 Task: Add a field from the Popular template Effort Level a blank project AgileGuru
Action: Mouse moved to (311, 319)
Screenshot: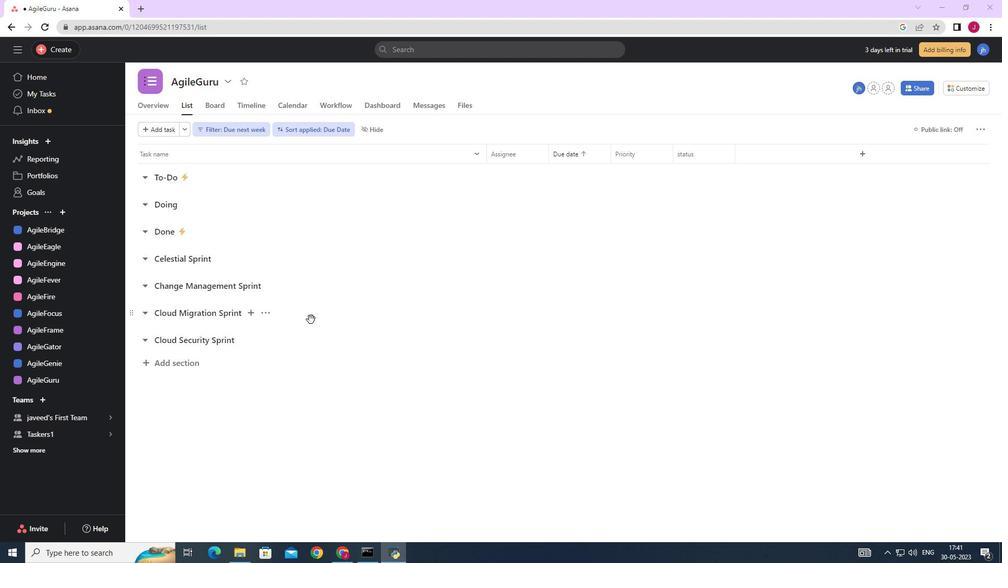 
Action: Mouse scrolled (311, 319) with delta (0, 0)
Screenshot: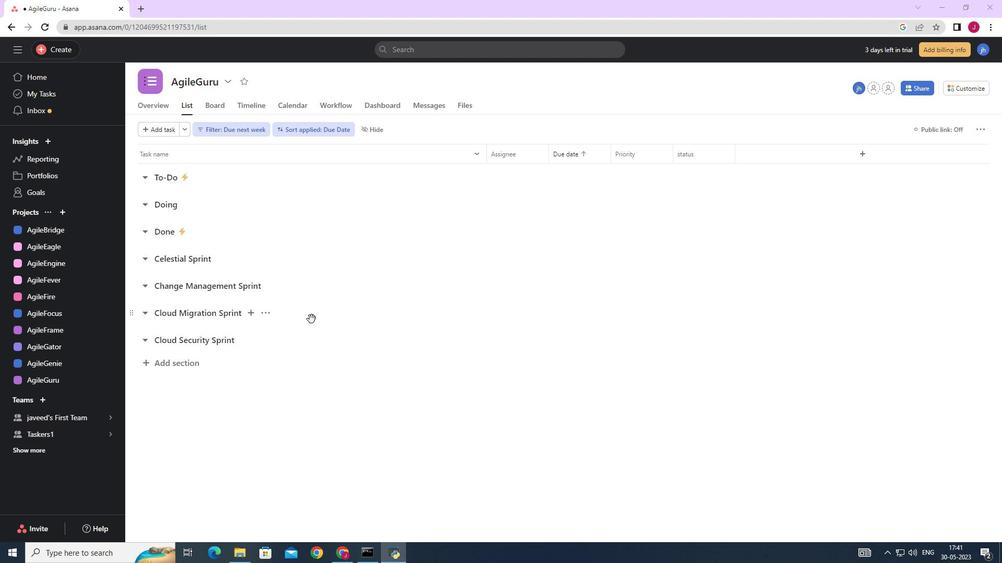 
Action: Mouse moved to (311, 317)
Screenshot: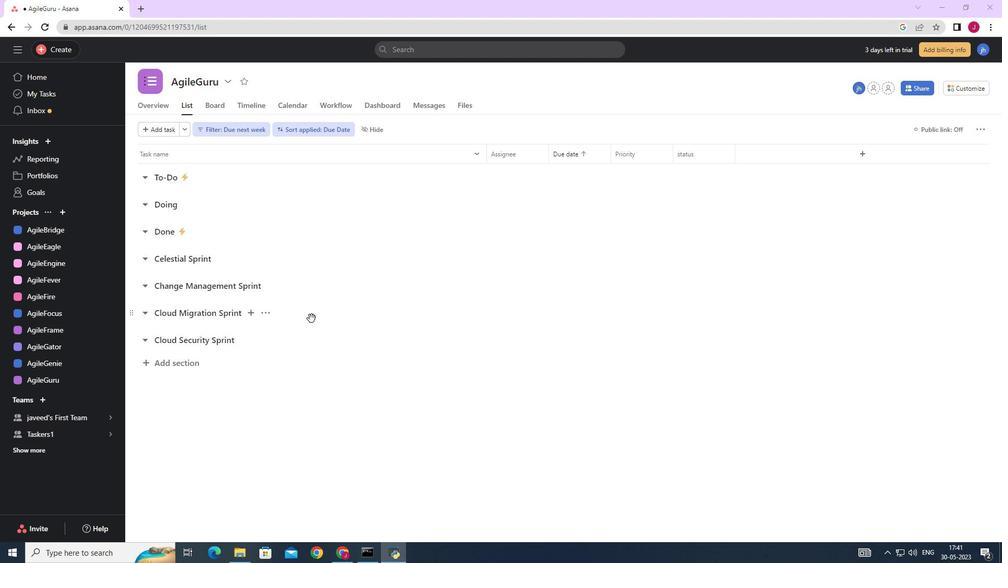 
Action: Mouse scrolled (311, 319) with delta (0, 0)
Screenshot: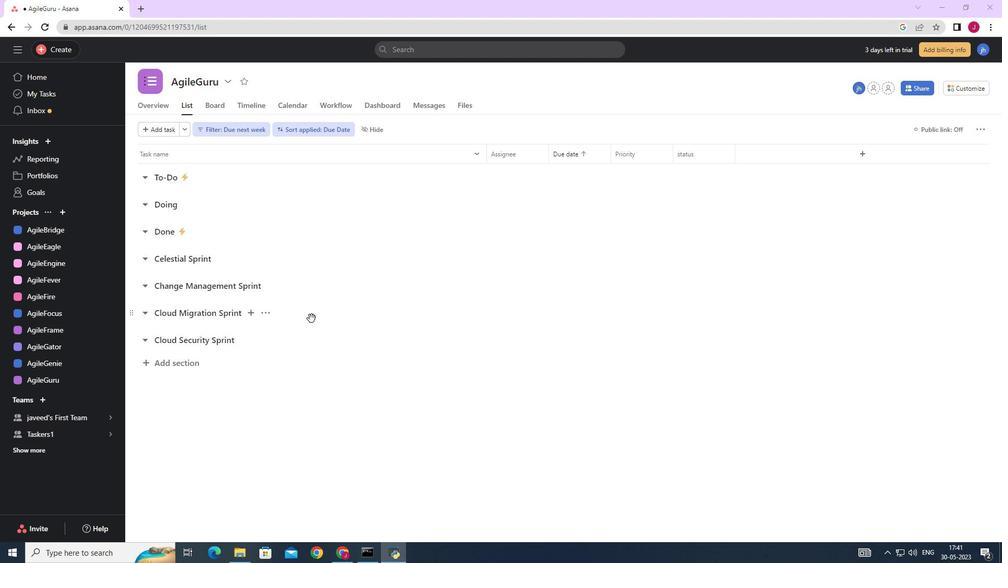 
Action: Mouse scrolled (311, 317) with delta (0, 0)
Screenshot: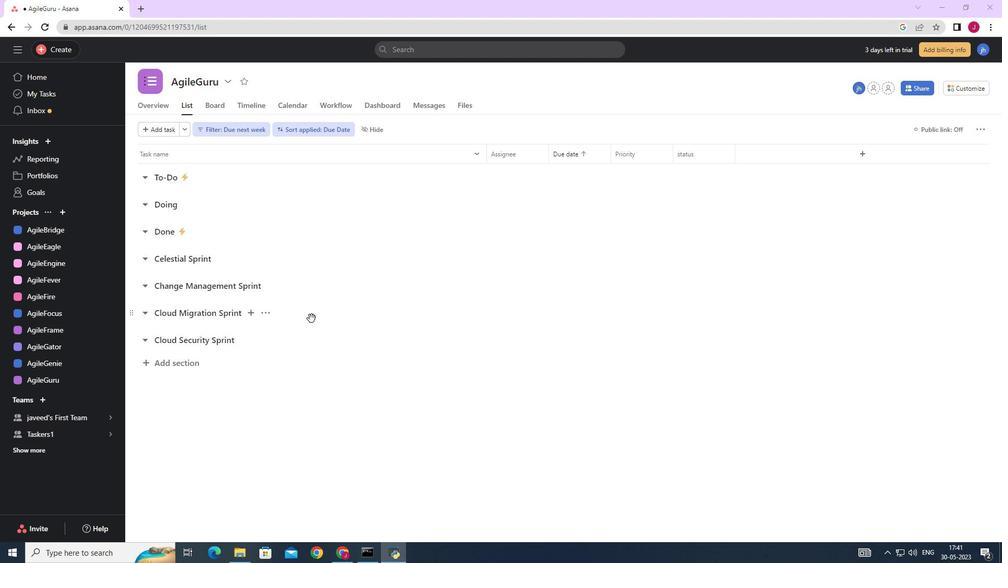 
Action: Mouse moved to (963, 89)
Screenshot: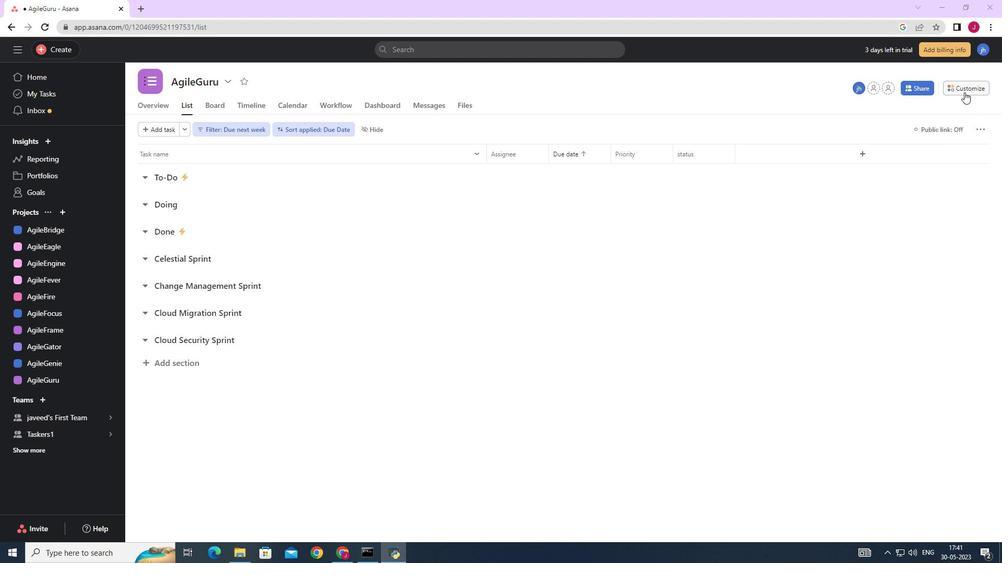 
Action: Mouse pressed left at (963, 89)
Screenshot: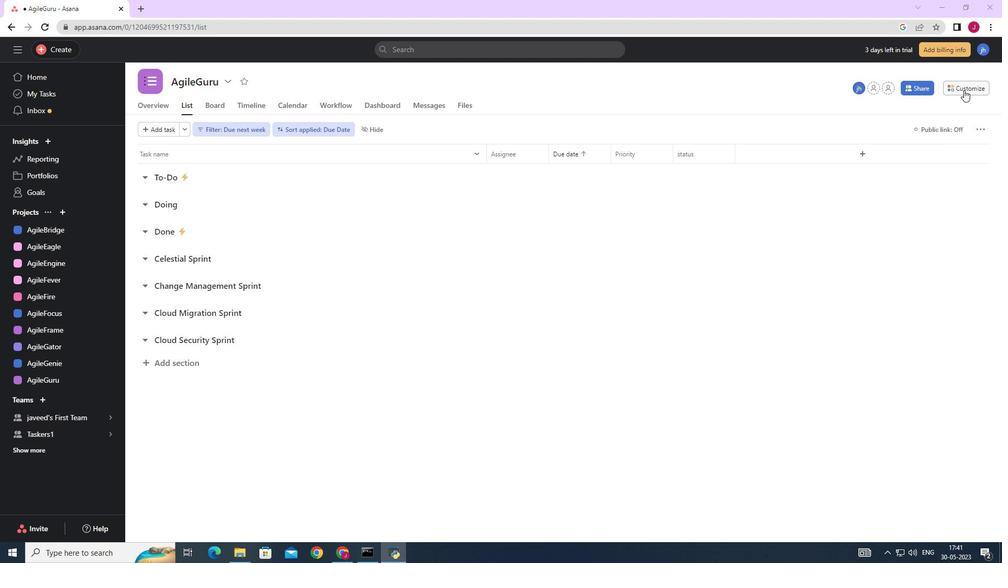 
Action: Mouse moved to (855, 210)
Screenshot: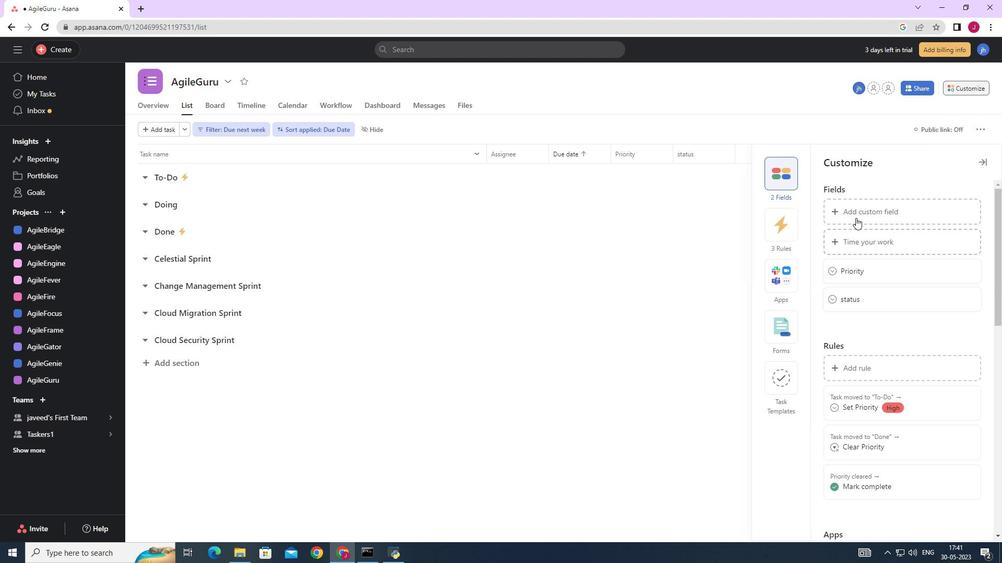 
Action: Mouse pressed left at (855, 210)
Screenshot: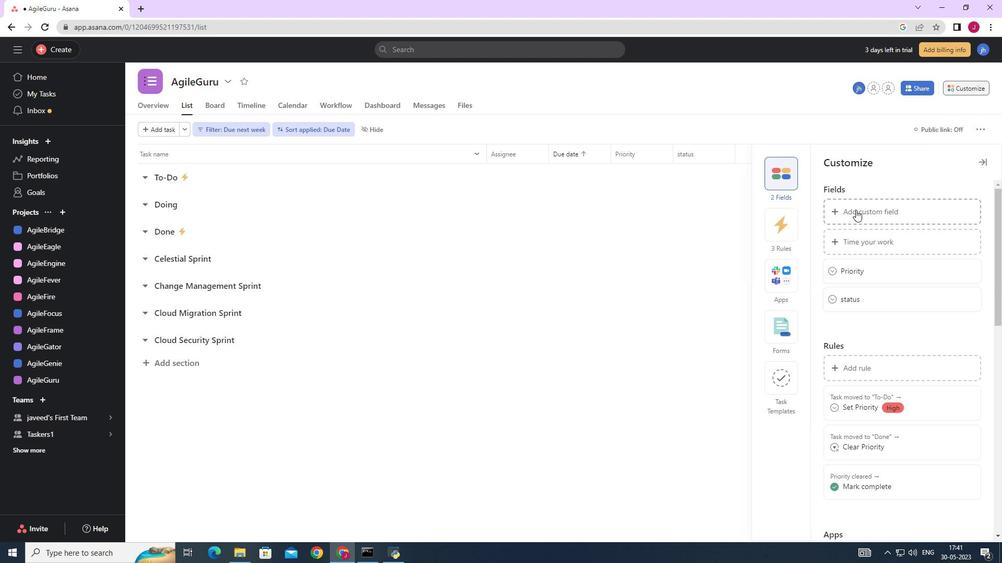 
Action: Mouse moved to (453, 161)
Screenshot: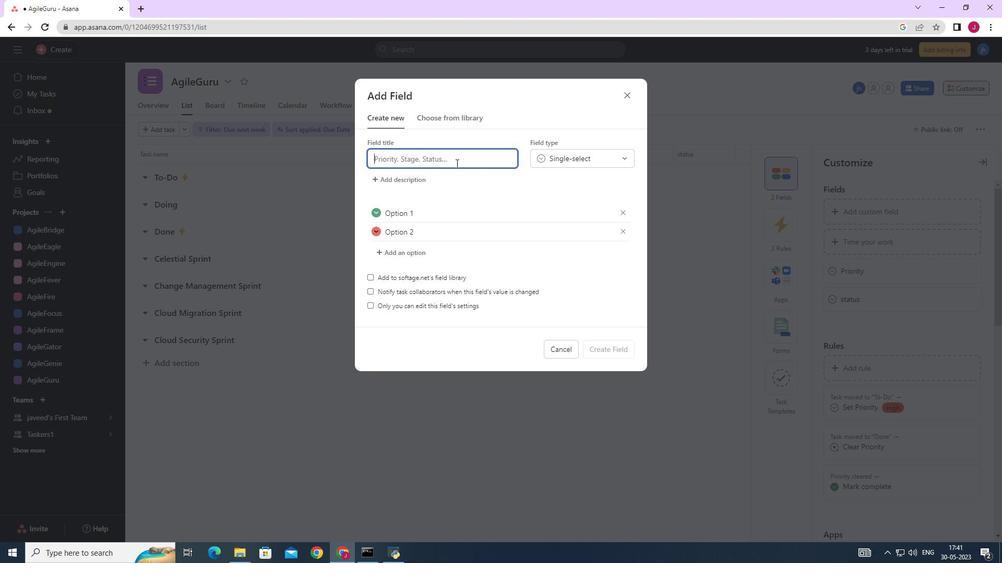 
Action: Mouse pressed left at (453, 161)
Screenshot: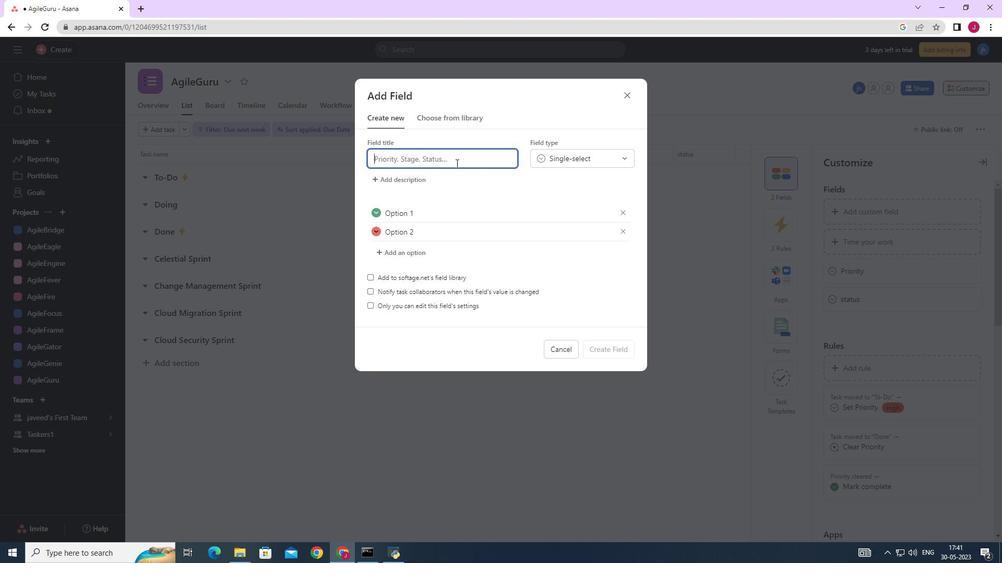 
Action: Key pressed <Key.caps_lock><Key.caps_lock><Key.caps_lock><Key.caps_lock>pu<Key.caps_lock>PI<Key.backspace>ULAR<Key.space>TEMPLAATE<Key.space><Key.backspace><Key.backspace><Key.backspace><Key.backspace><Key.backspace><Key.backspace><Key.backspace><Key.backspace><Key.backspace><Key.backspace><Key.backspace><Key.backspace><Key.backspace><Key.backspace><Key.backspace><Key.backspace><Key.backspace><Key.backspace><Key.backspace><Key.backspace><Key.backspace>P<Key.caps_lock>opular<Key.space>template<Key.space>efffort<Key.space>level
Screenshot: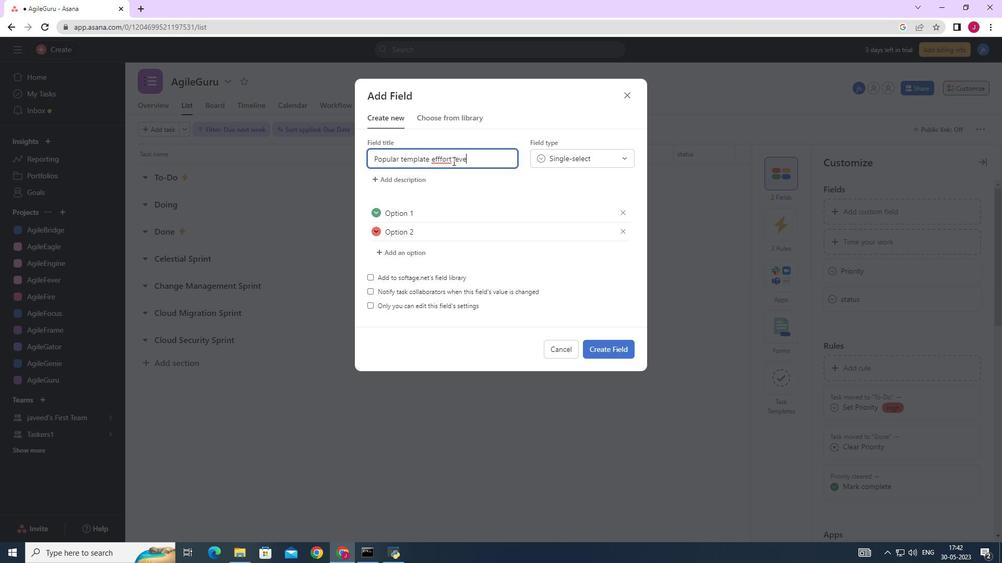 
Action: Mouse moved to (445, 158)
Screenshot: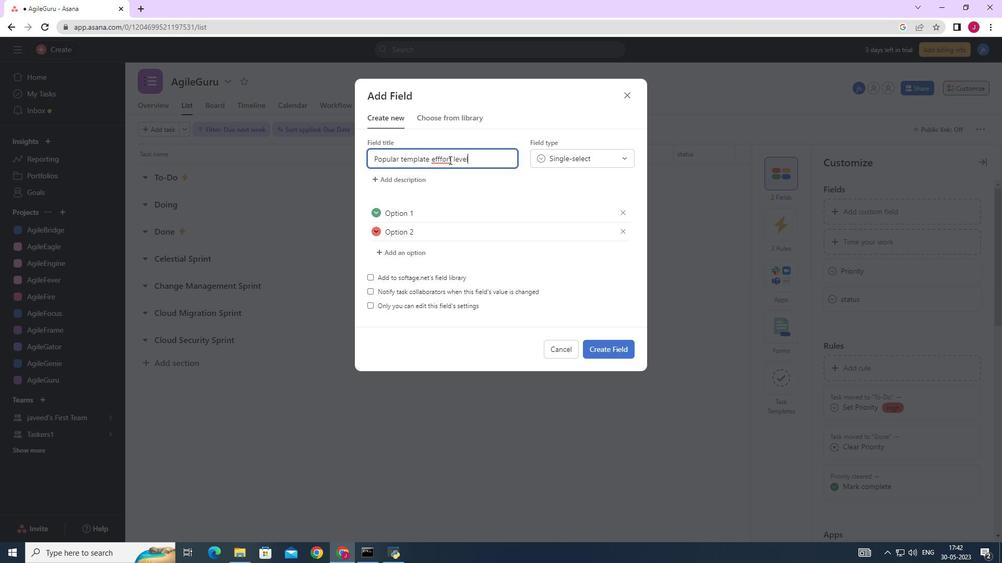 
Action: Mouse pressed right at (445, 158)
Screenshot: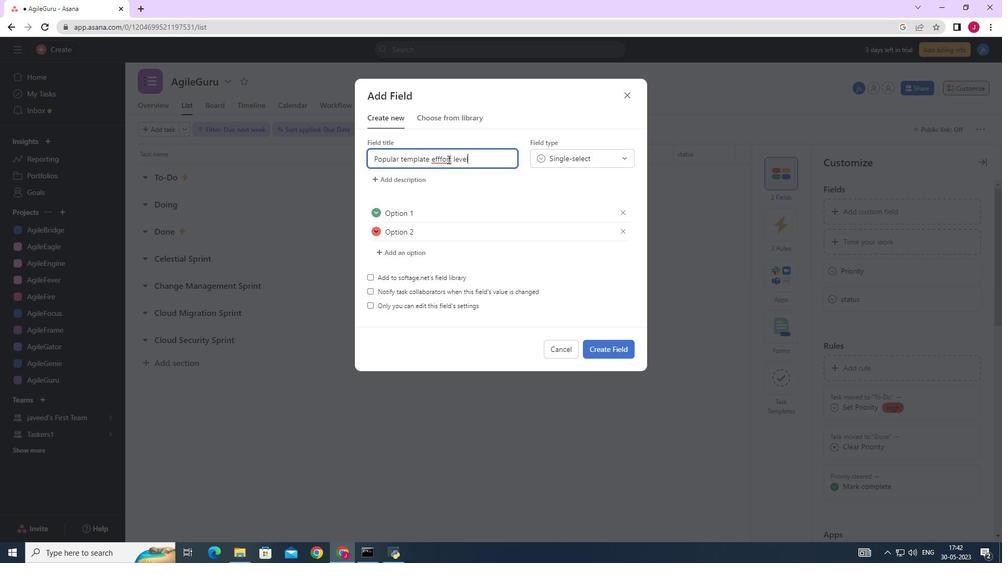 
Action: Mouse moved to (466, 169)
Screenshot: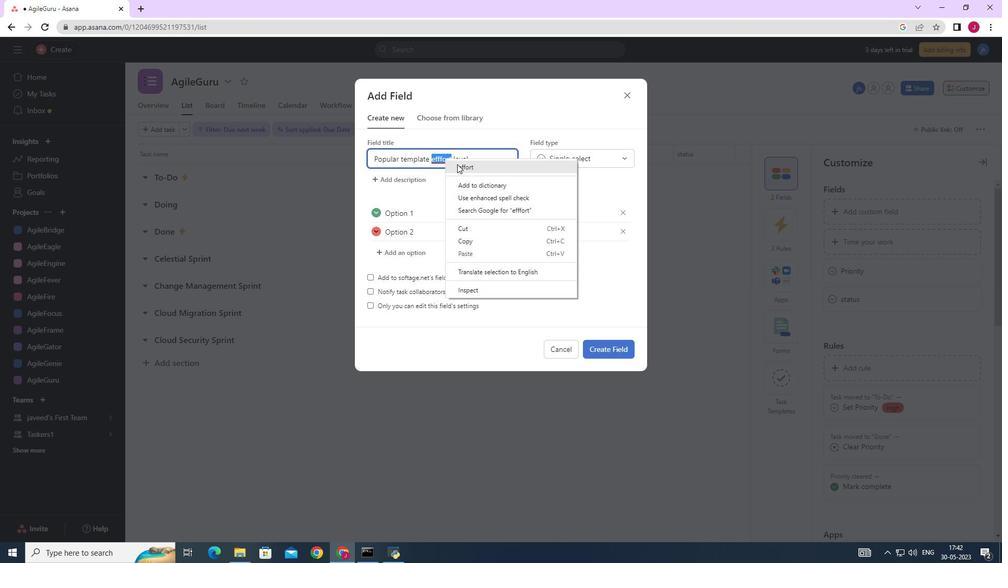 
Action: Mouse pressed left at (466, 169)
Screenshot: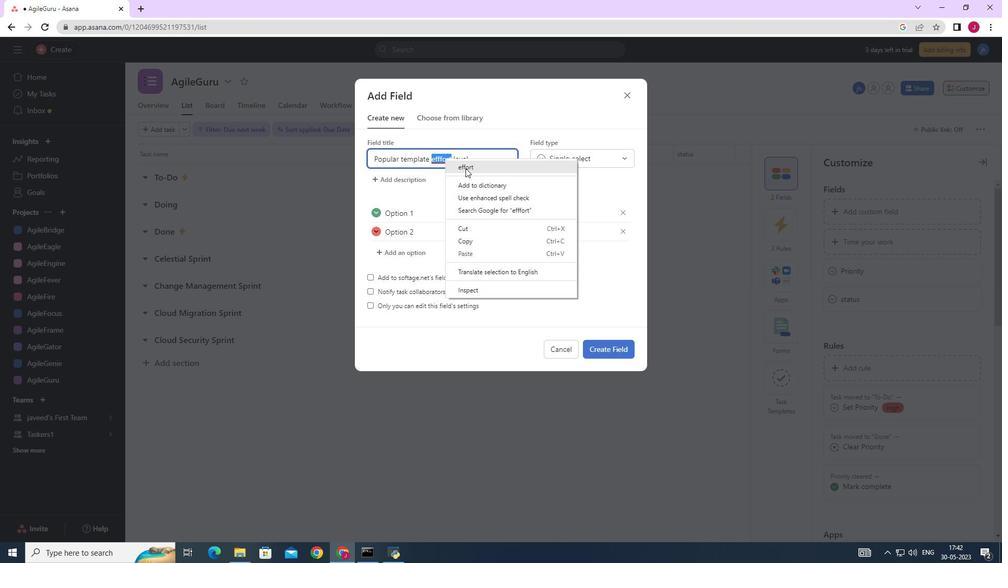 
Action: Mouse moved to (611, 346)
Screenshot: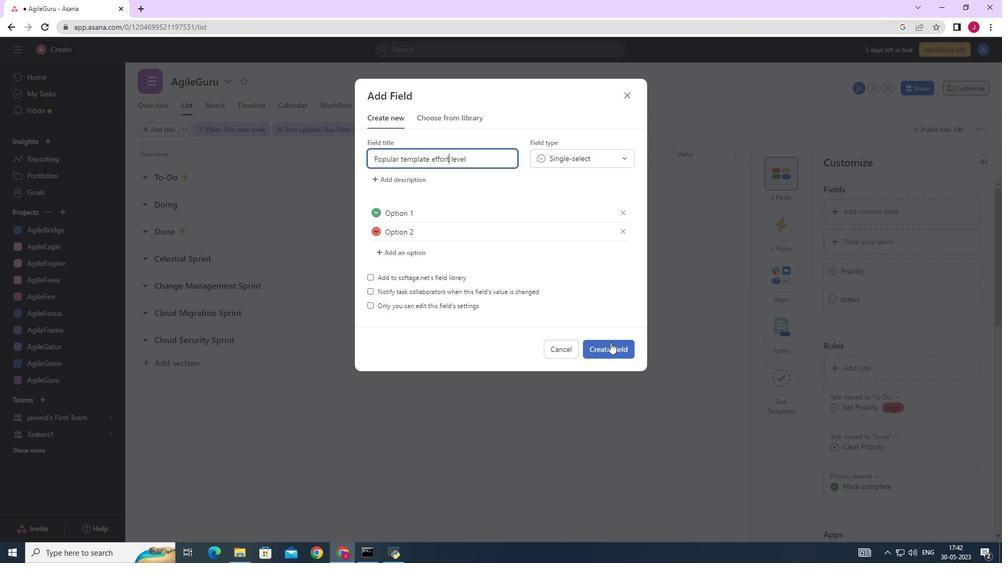 
Action: Mouse pressed left at (611, 346)
Screenshot: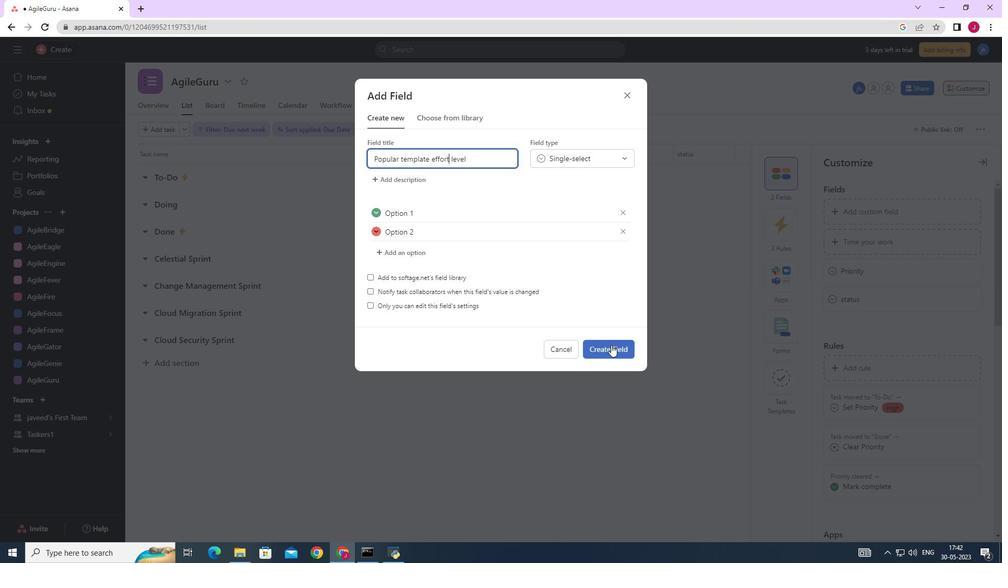 
Action: Mouse moved to (366, 384)
Screenshot: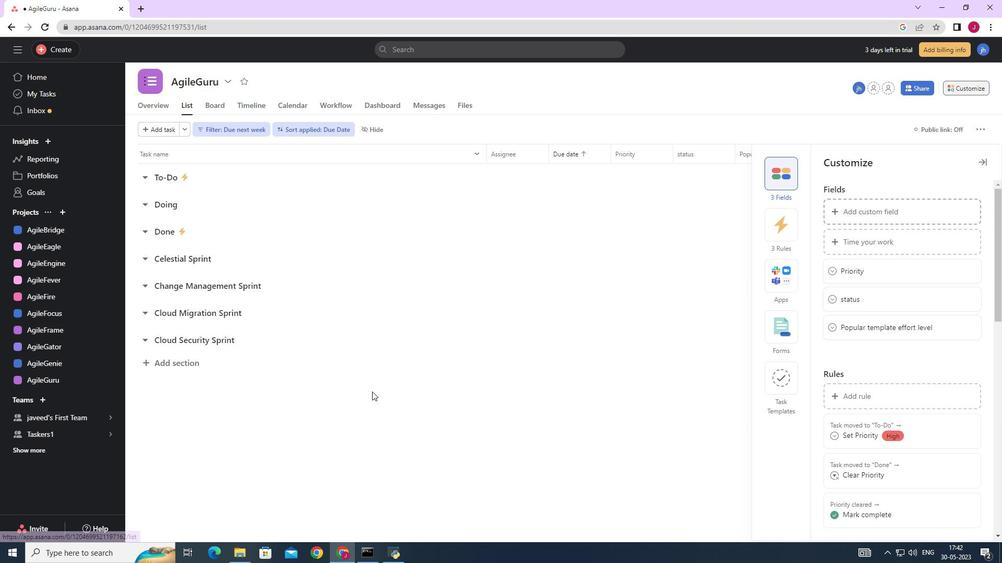 
